 Task: Add Attachment from Trello to Card Card0000000018 in Board Board0000000005 in Workspace WS0000000002 in Trello. Add Cover Blue to Card Card0000000018 in Board Board0000000005 in Workspace WS0000000002 in Trello. Add "Copy Card To …" Button titled Button0000000018 to "bottom" of the list "To Do" to Card Card0000000018 in Board Board0000000005 in Workspace WS0000000002 in Trello. Add Description DS0000000018 to Card Card0000000018 in Board Board0000000005 in Workspace WS0000000002 in Trello. Add Comment CM0000000018 to Card Card0000000018 in Board Board0000000005 in Workspace WS0000000002 in Trello
Action: Mouse moved to (552, 82)
Screenshot: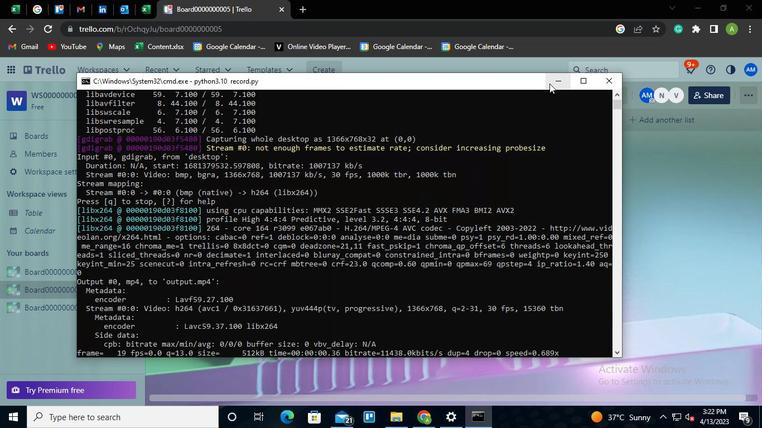 
Action: Mouse pressed left at (552, 82)
Screenshot: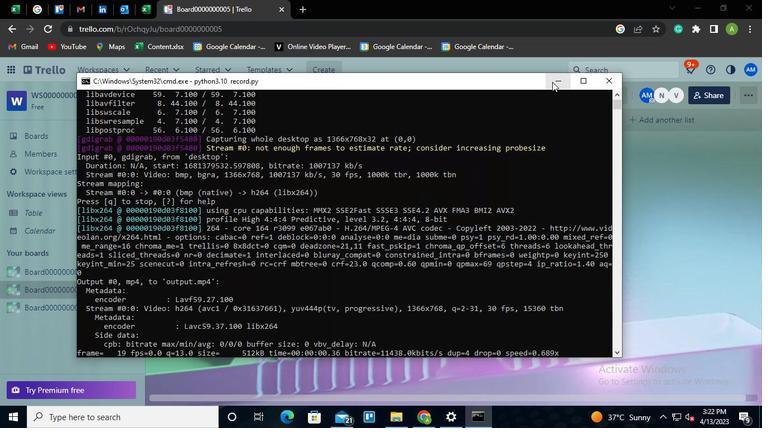 
Action: Mouse moved to (252, 215)
Screenshot: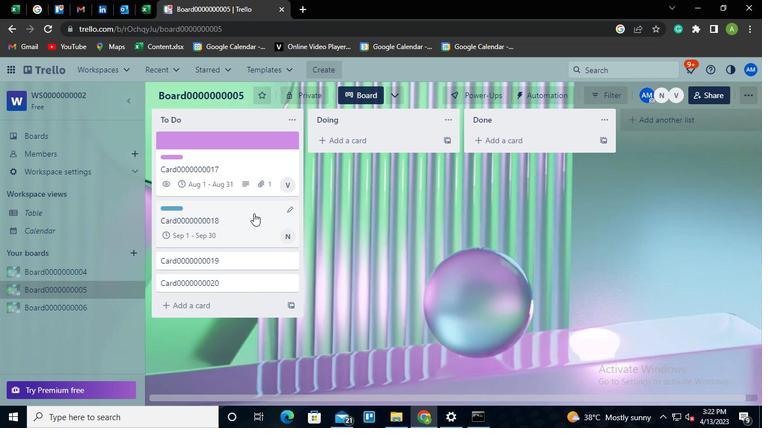 
Action: Mouse pressed left at (252, 215)
Screenshot: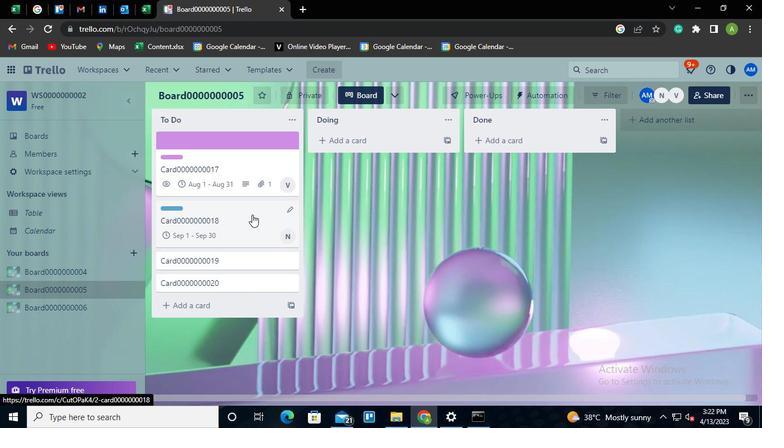 
Action: Mouse moved to (515, 289)
Screenshot: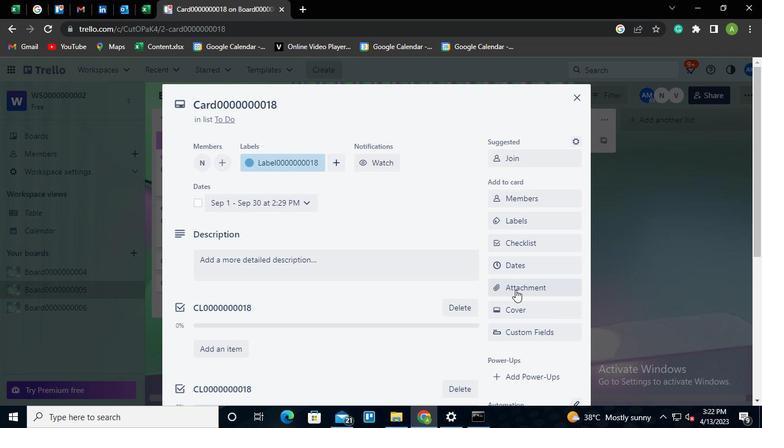 
Action: Mouse pressed left at (515, 289)
Screenshot: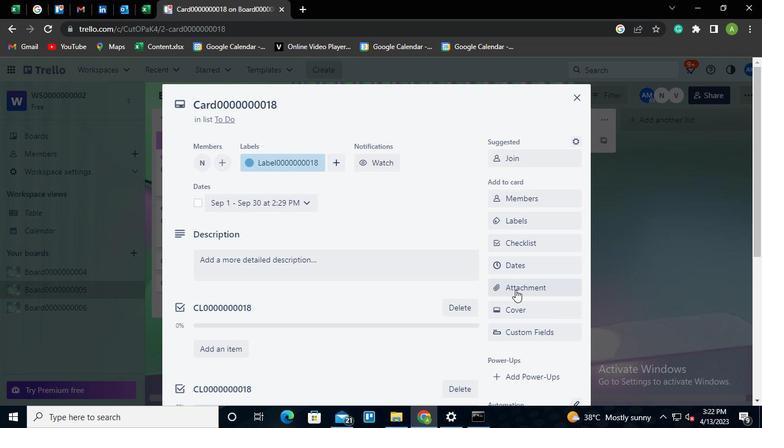 
Action: Mouse moved to (518, 139)
Screenshot: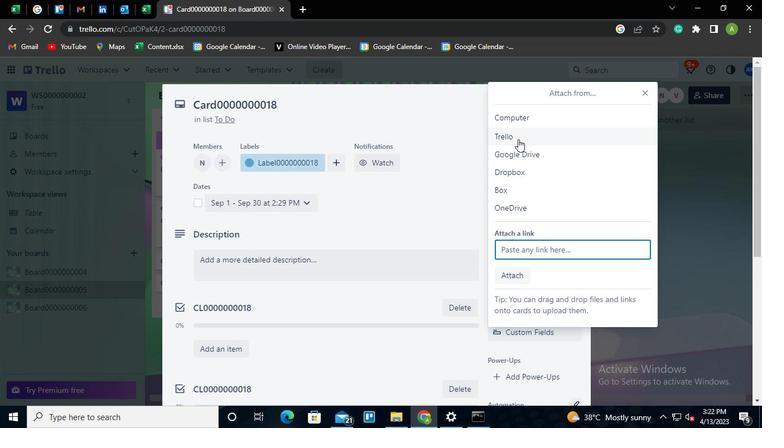 
Action: Mouse pressed left at (518, 139)
Screenshot: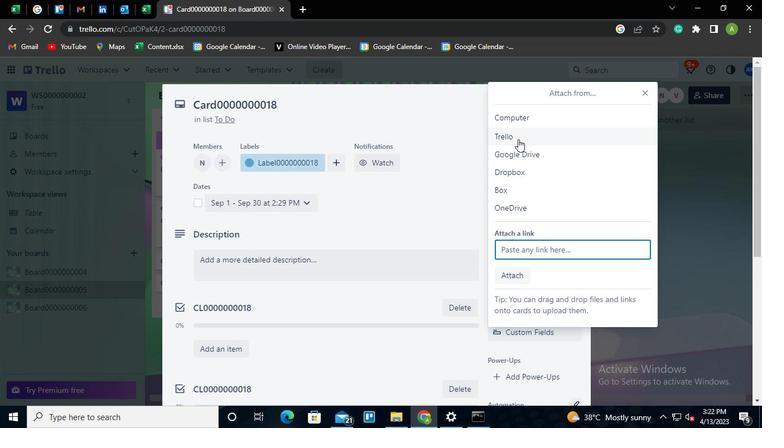
Action: Mouse moved to (532, 173)
Screenshot: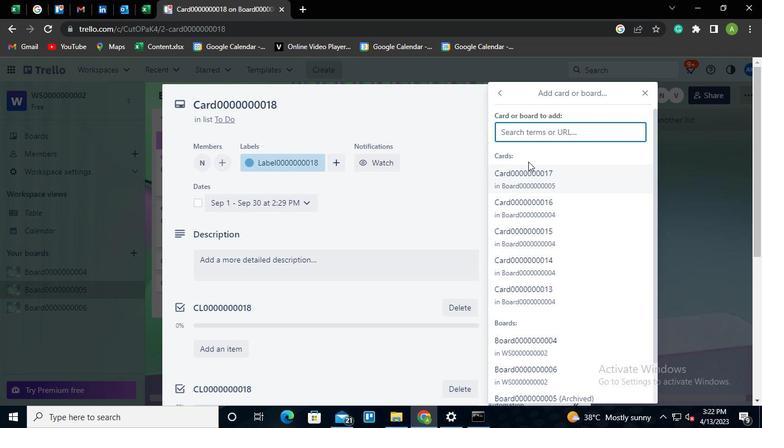 
Action: Mouse pressed left at (532, 173)
Screenshot: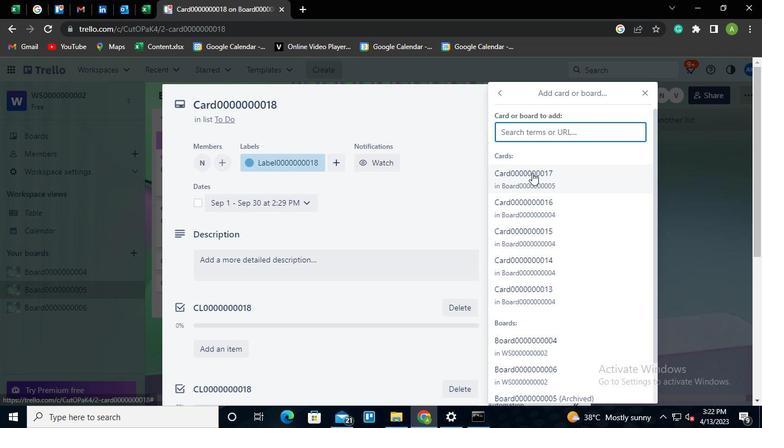 
Action: Mouse moved to (519, 306)
Screenshot: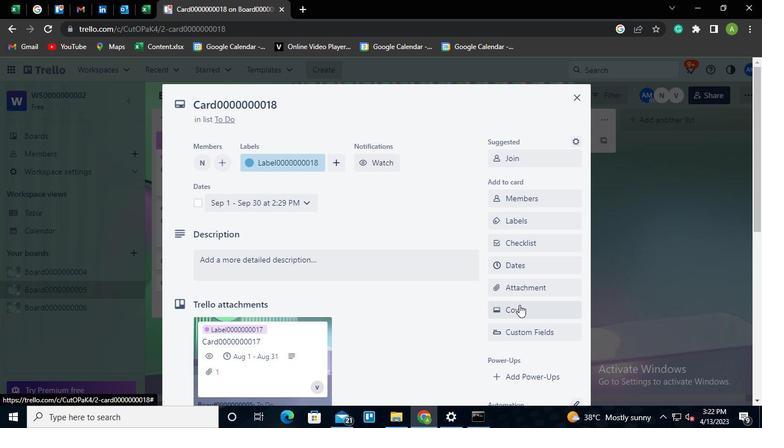 
Action: Mouse pressed left at (519, 306)
Screenshot: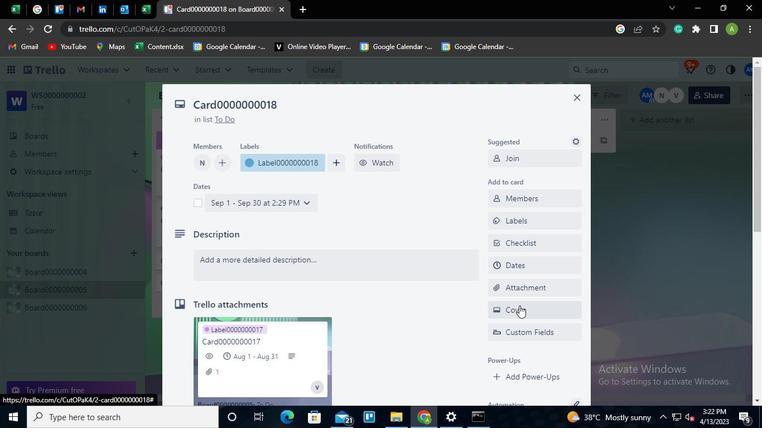
Action: Mouse moved to (514, 216)
Screenshot: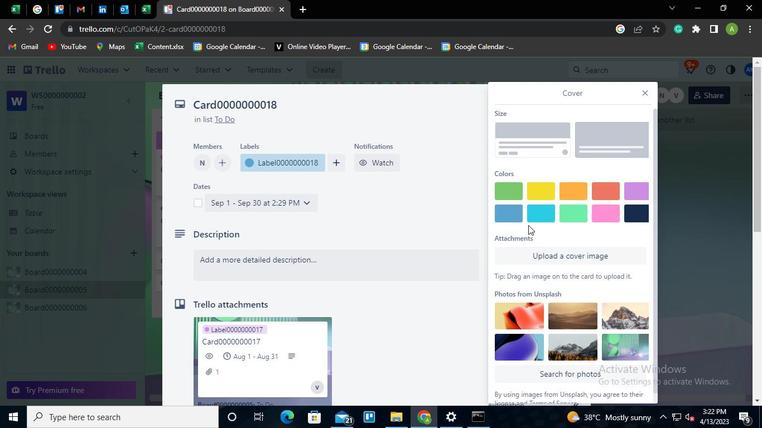 
Action: Mouse pressed left at (514, 216)
Screenshot: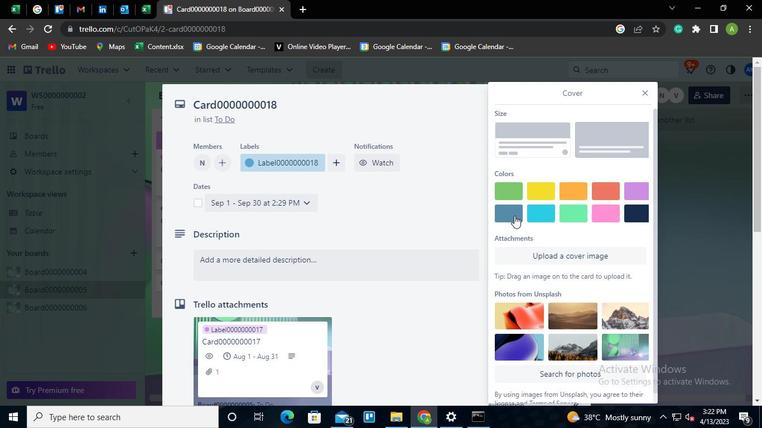 
Action: Mouse moved to (464, 178)
Screenshot: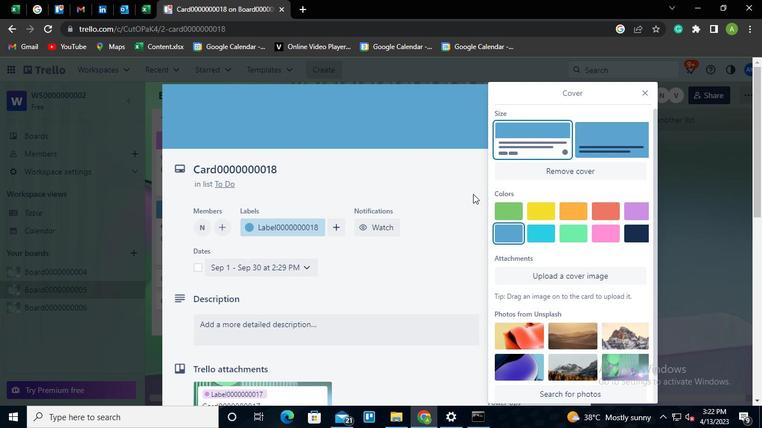 
Action: Mouse pressed left at (464, 178)
Screenshot: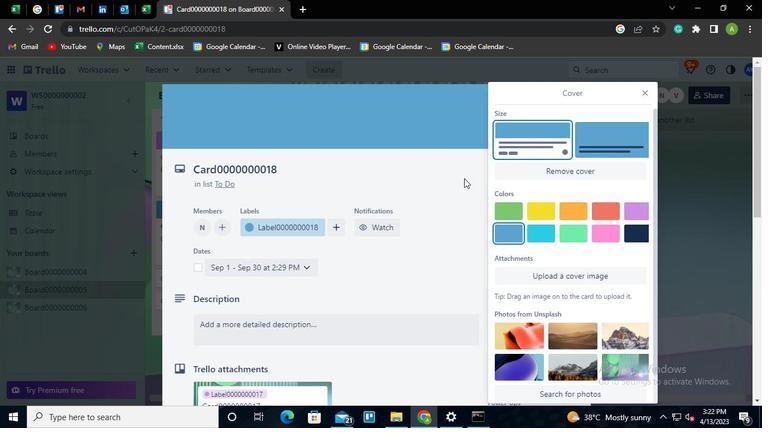 
Action: Mouse moved to (517, 322)
Screenshot: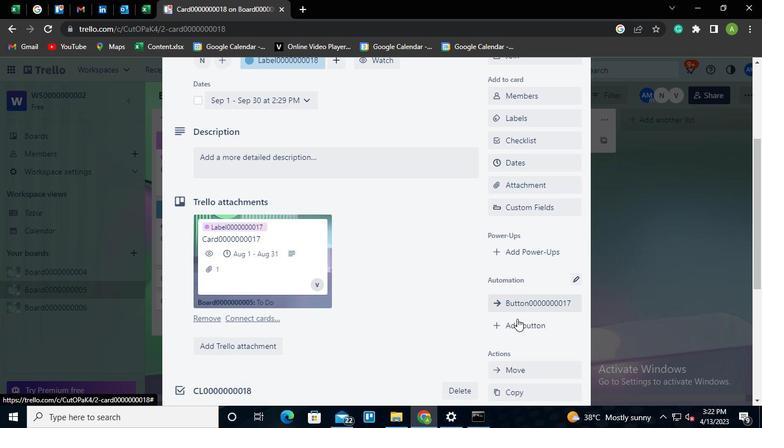 
Action: Mouse pressed left at (517, 322)
Screenshot: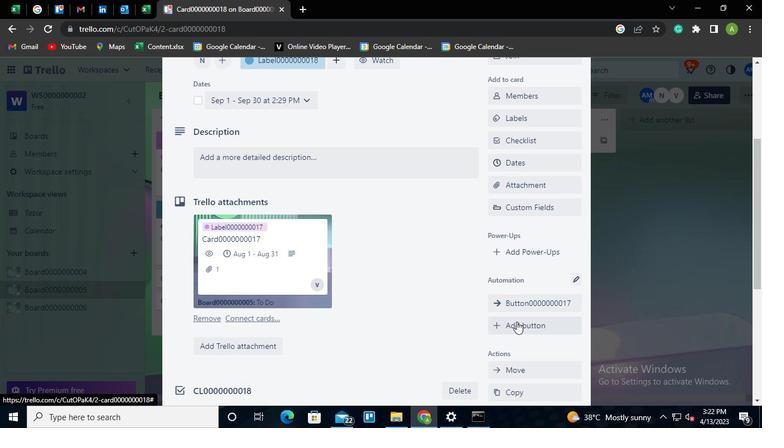 
Action: Mouse moved to (537, 168)
Screenshot: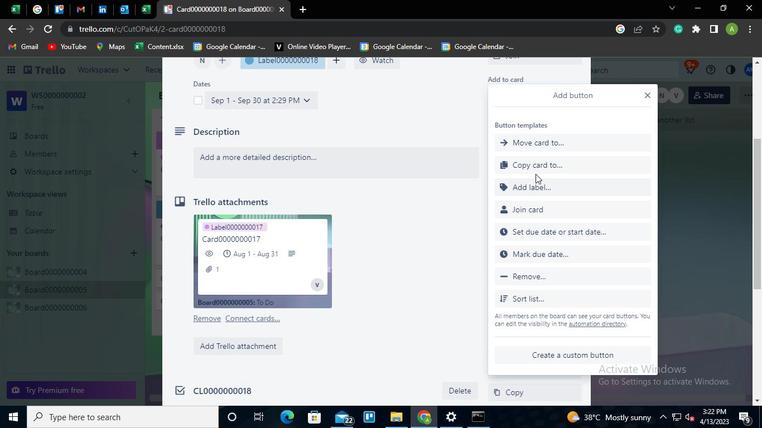 
Action: Mouse pressed left at (537, 168)
Screenshot: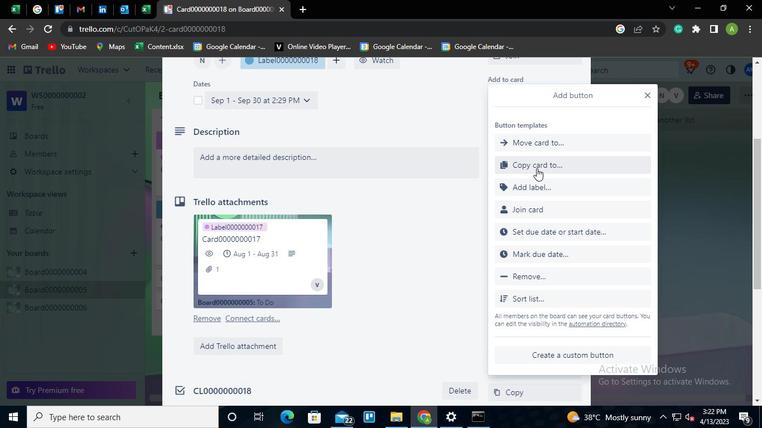 
Action: Mouse moved to (581, 201)
Screenshot: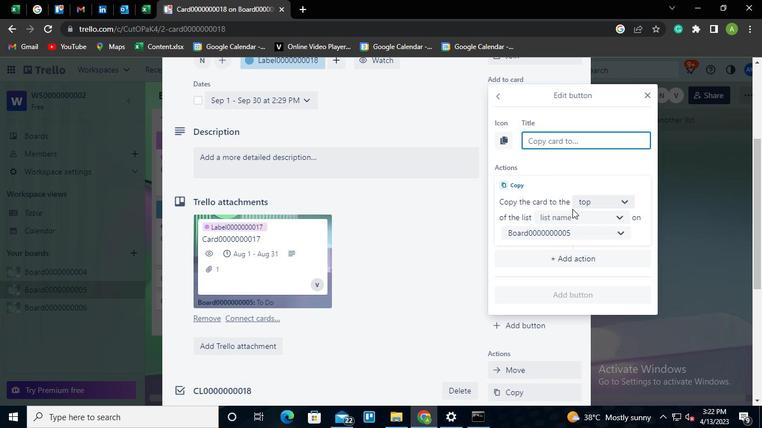 
Action: Mouse pressed left at (581, 201)
Screenshot: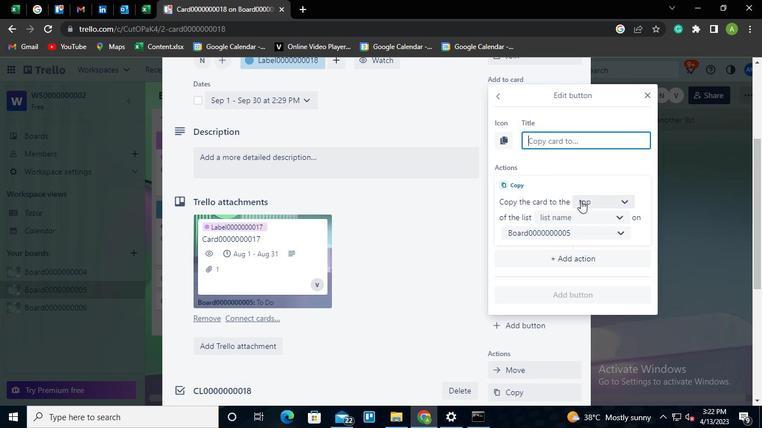 
Action: Mouse moved to (585, 240)
Screenshot: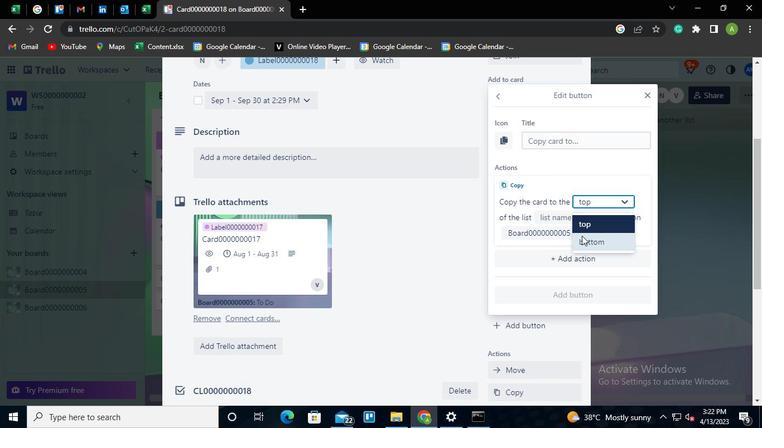 
Action: Mouse pressed left at (585, 240)
Screenshot: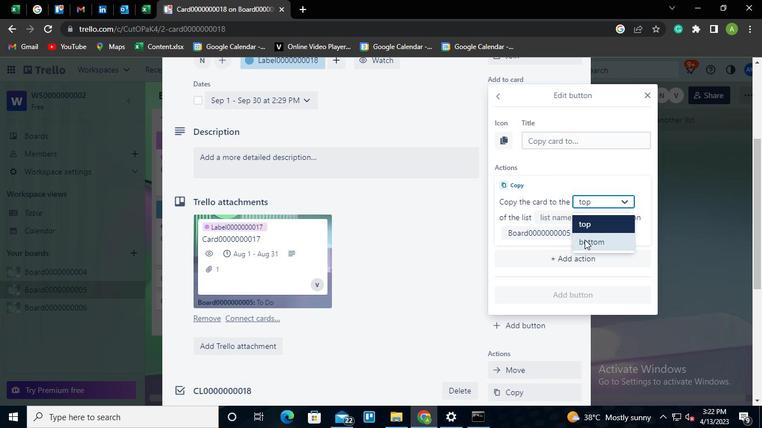 
Action: Mouse moved to (581, 221)
Screenshot: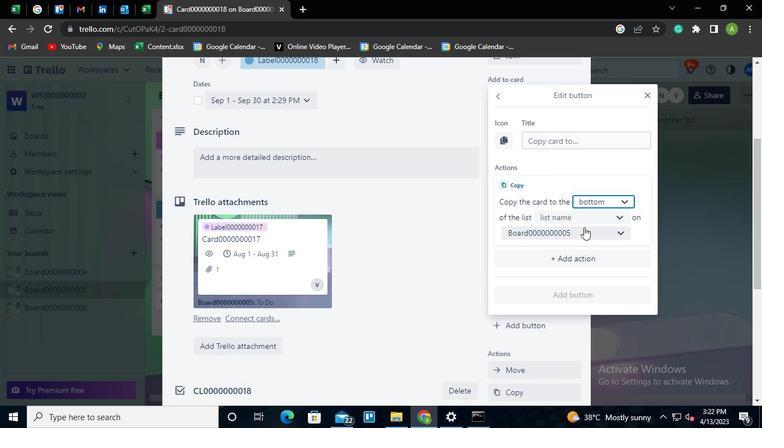 
Action: Mouse pressed left at (581, 221)
Screenshot: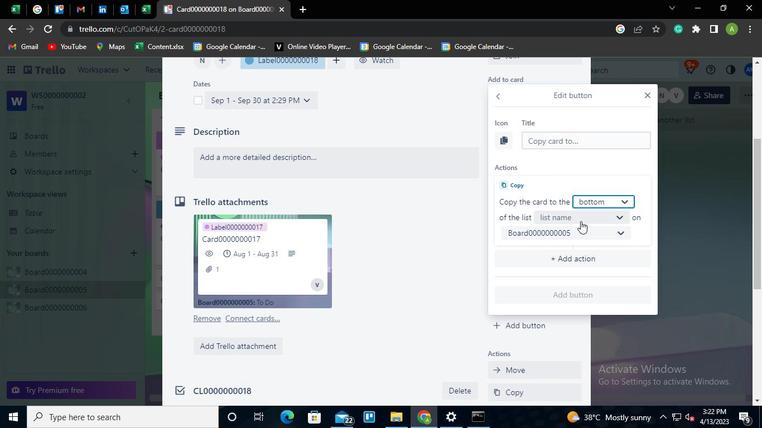
Action: Mouse moved to (576, 236)
Screenshot: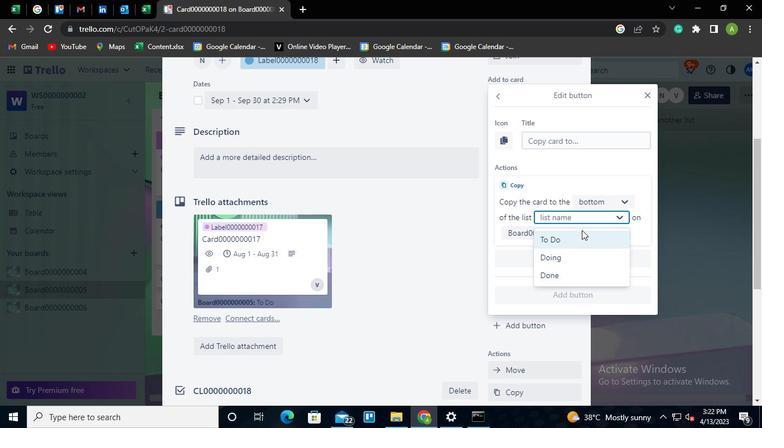 
Action: Mouse pressed left at (576, 236)
Screenshot: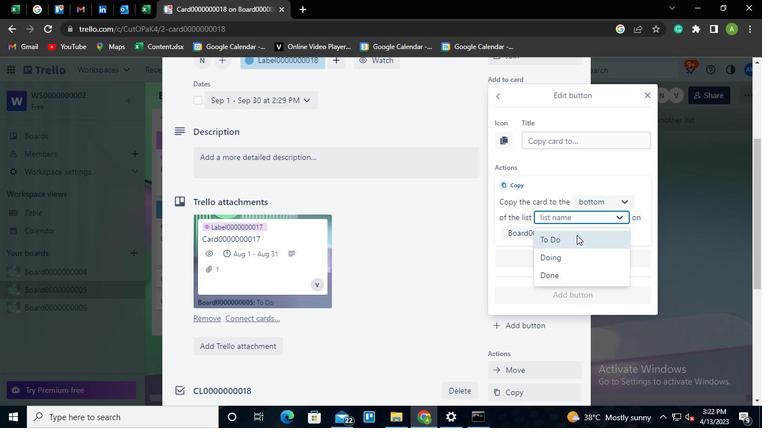 
Action: Mouse moved to (556, 144)
Screenshot: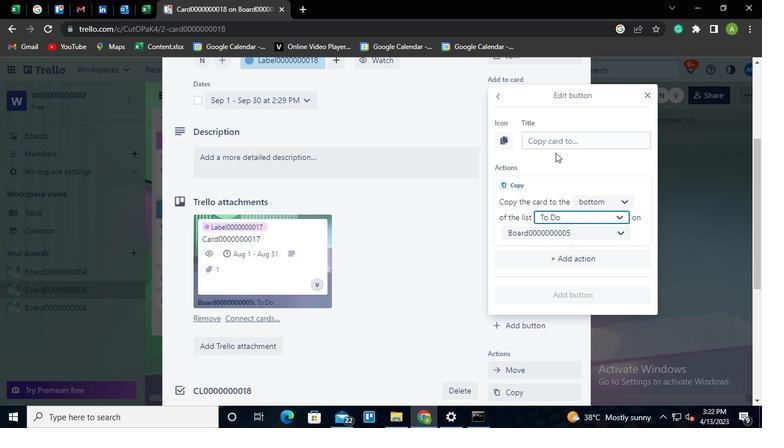 
Action: Mouse pressed left at (556, 144)
Screenshot: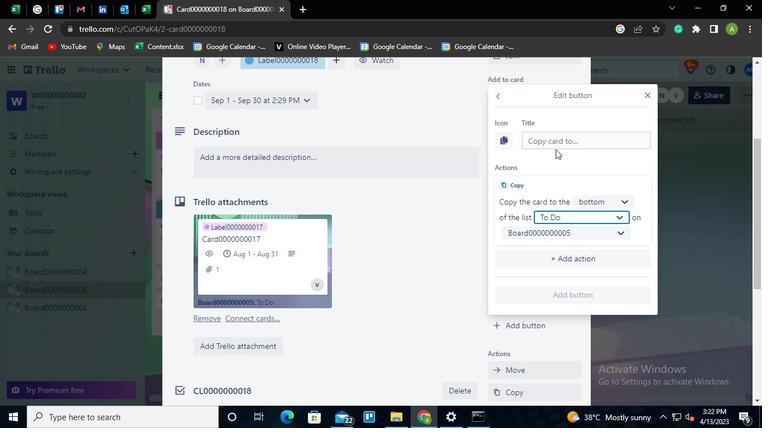 
Action: Mouse moved to (556, 144)
Screenshot: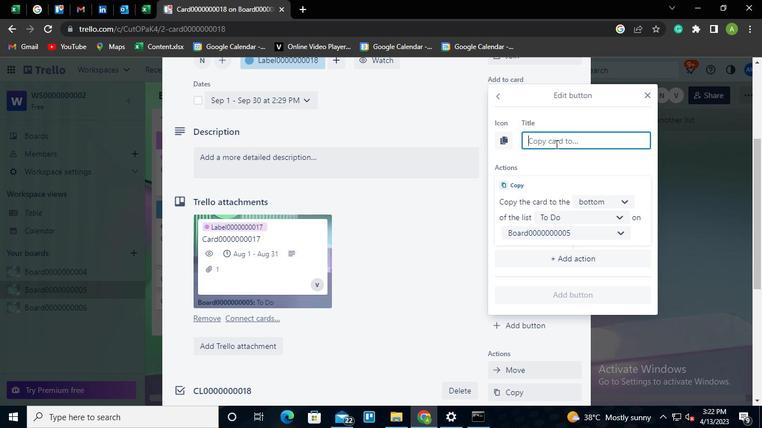 
Action: Keyboard Key.shift
Screenshot: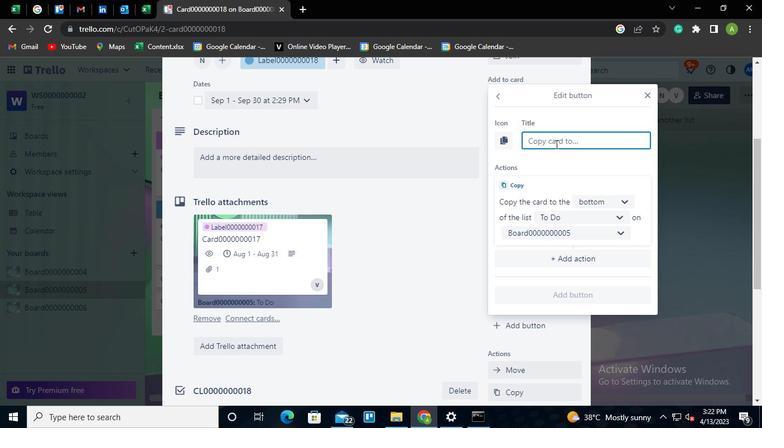 
Action: Keyboard B
Screenshot: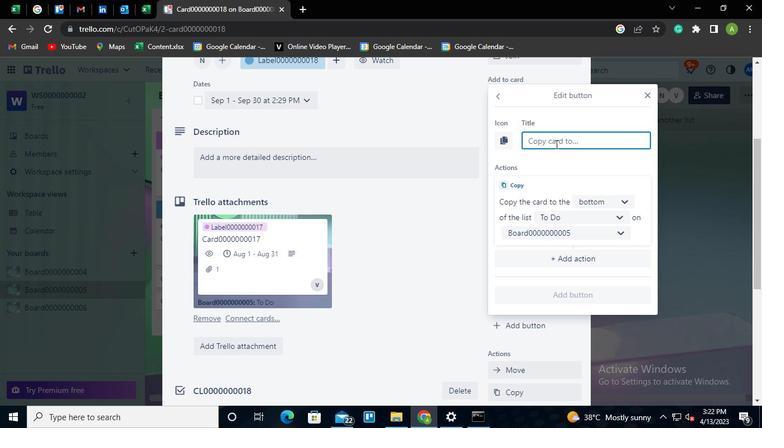 
Action: Keyboard u
Screenshot: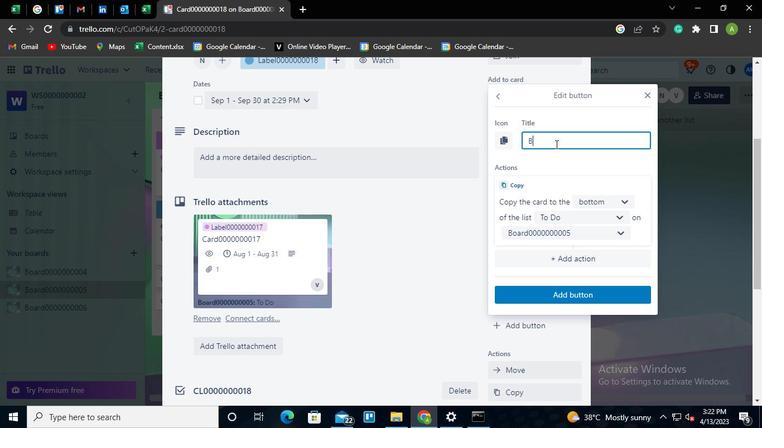 
Action: Keyboard t
Screenshot: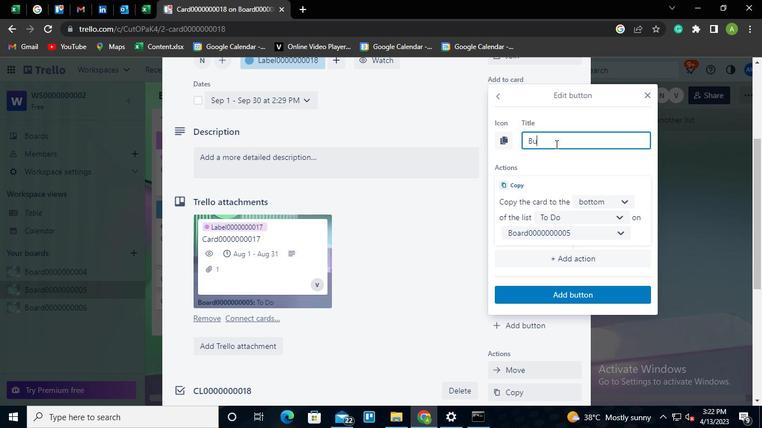 
Action: Keyboard t
Screenshot: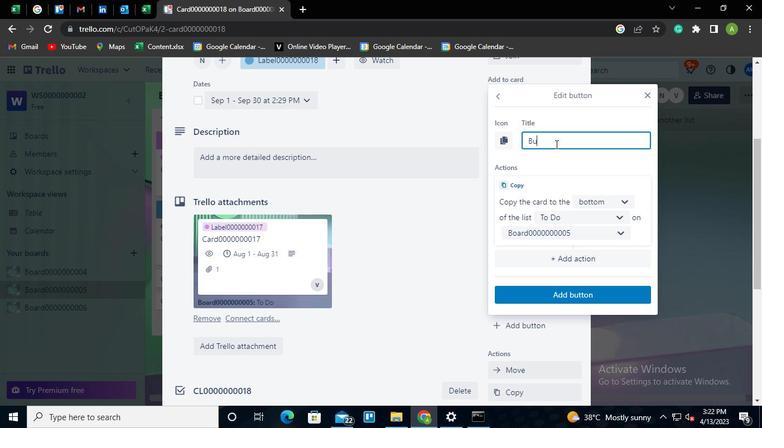 
Action: Keyboard t
Screenshot: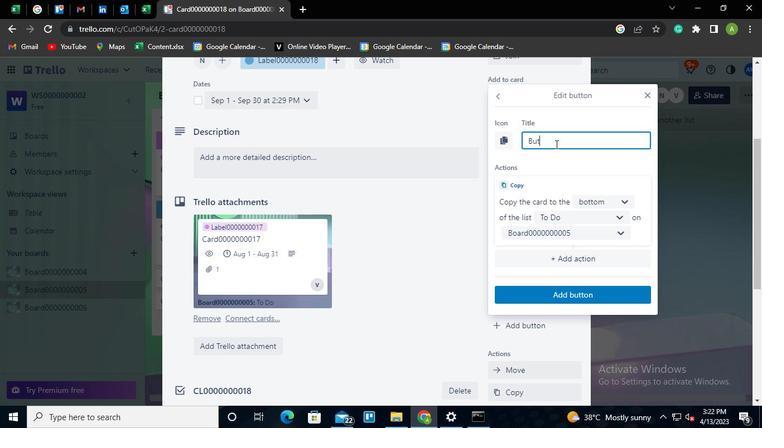 
Action: Keyboard o
Screenshot: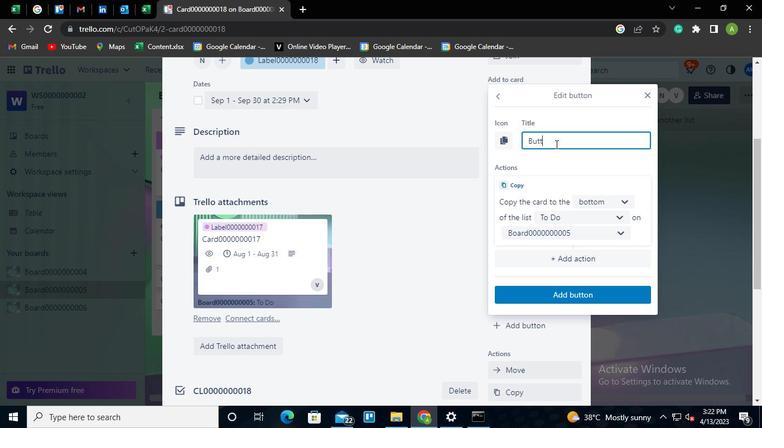 
Action: Keyboard Key.backspace
Screenshot: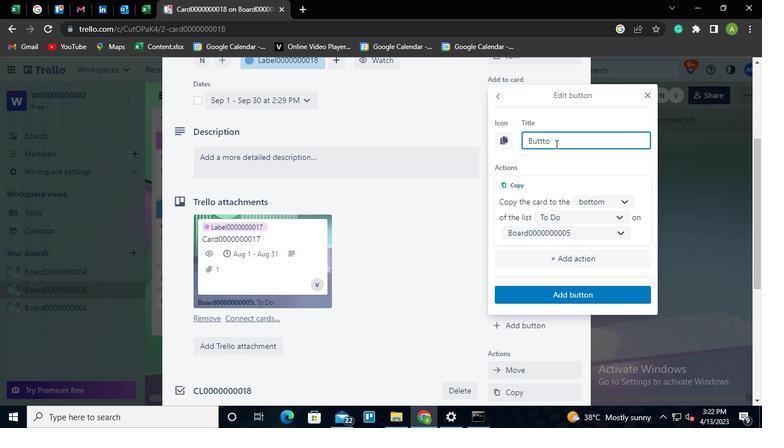 
Action: Keyboard Key.backspace
Screenshot: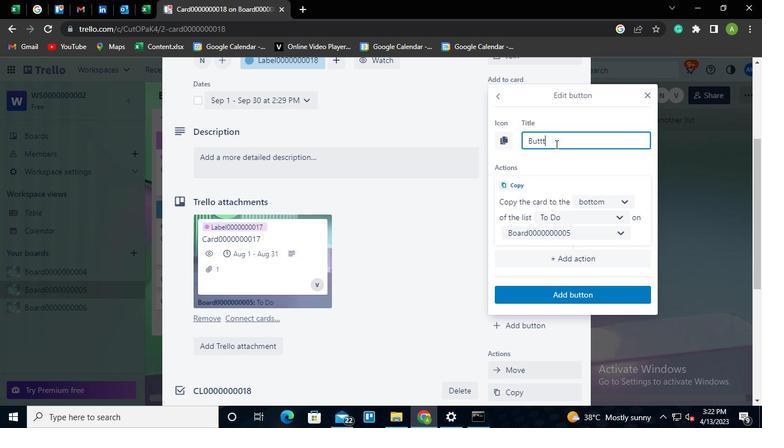 
Action: Keyboard o
Screenshot: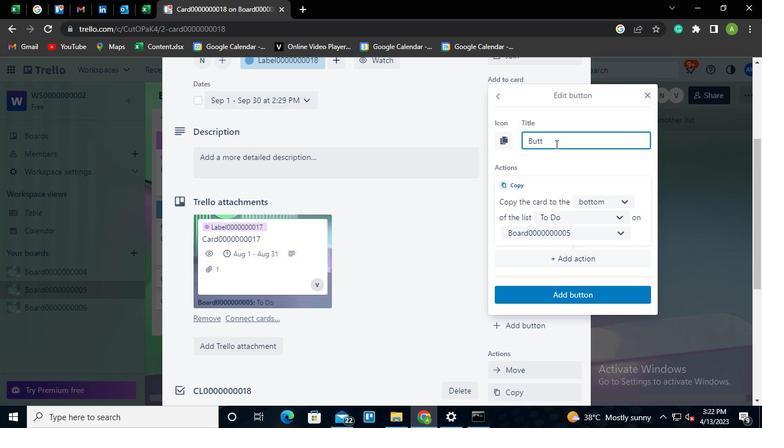 
Action: Keyboard n
Screenshot: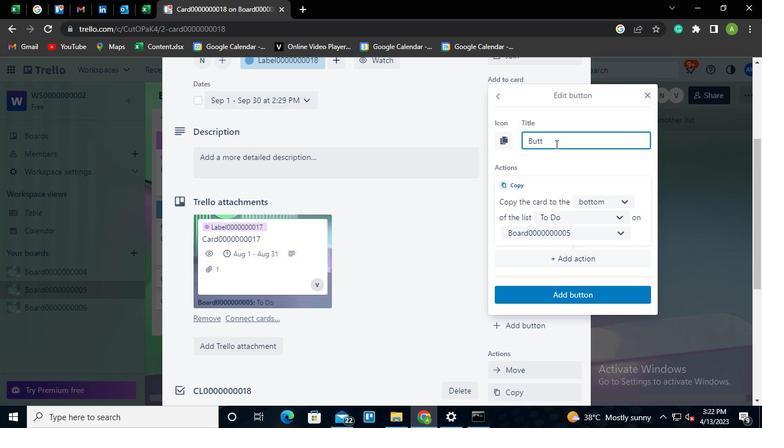 
Action: Keyboard <96>
Screenshot: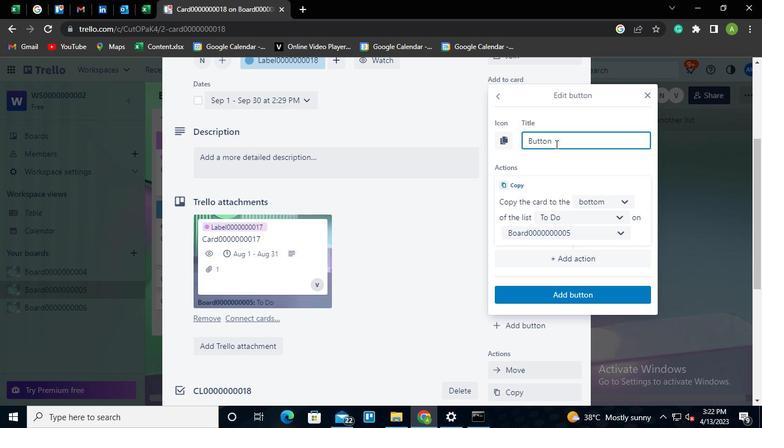 
Action: Keyboard <96>
Screenshot: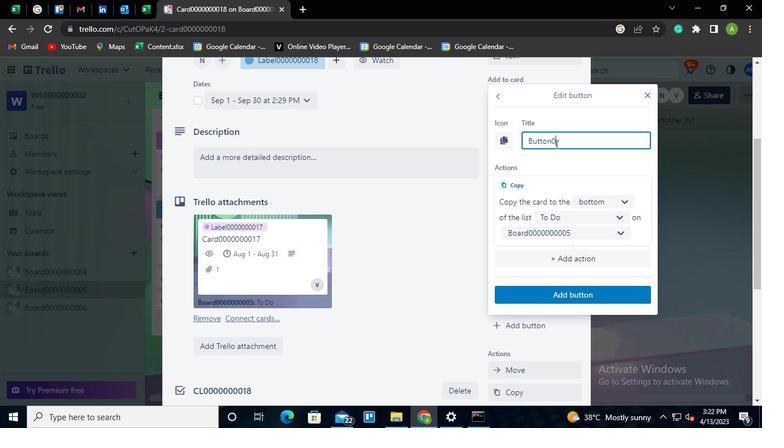 
Action: Keyboard <96>
Screenshot: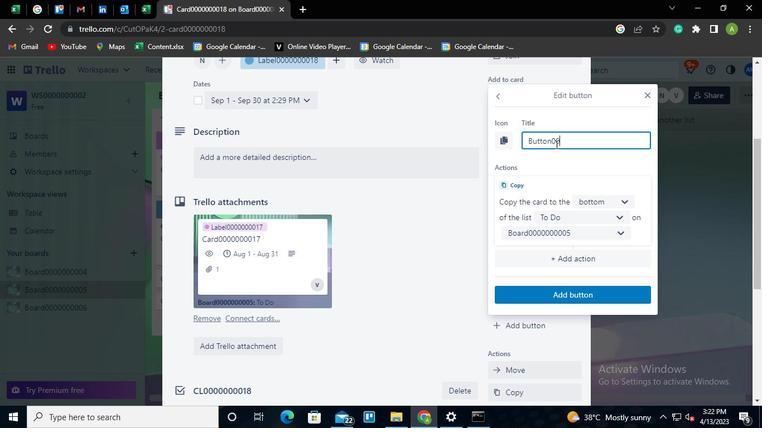 
Action: Keyboard <96>
Screenshot: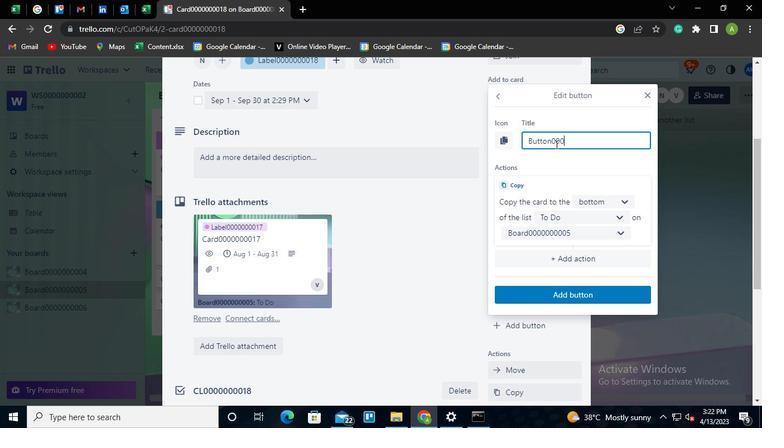 
Action: Keyboard <96>
Screenshot: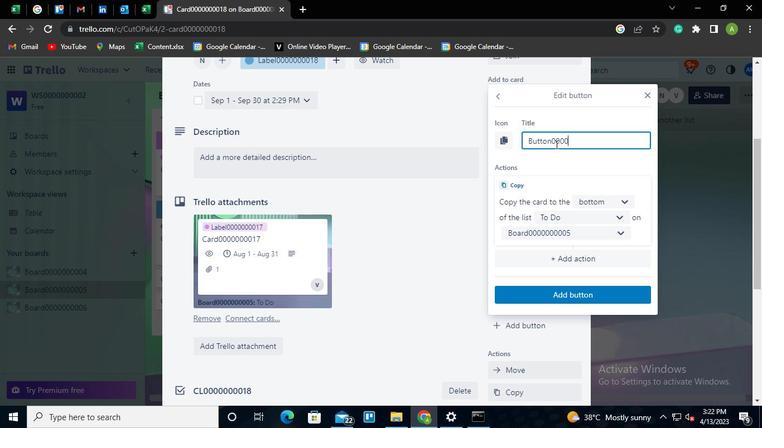 
Action: Keyboard <96>
Screenshot: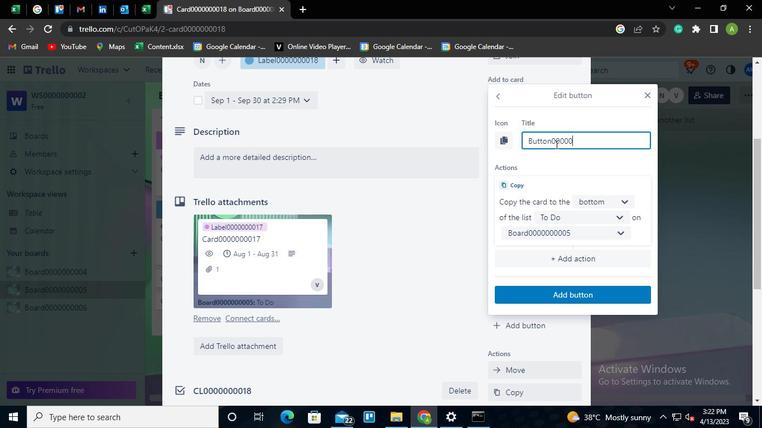 
Action: Keyboard <96>
Screenshot: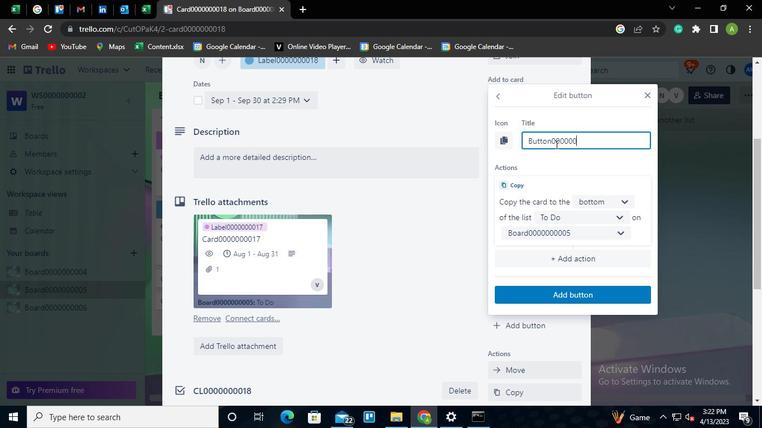
Action: Keyboard <96>
Screenshot: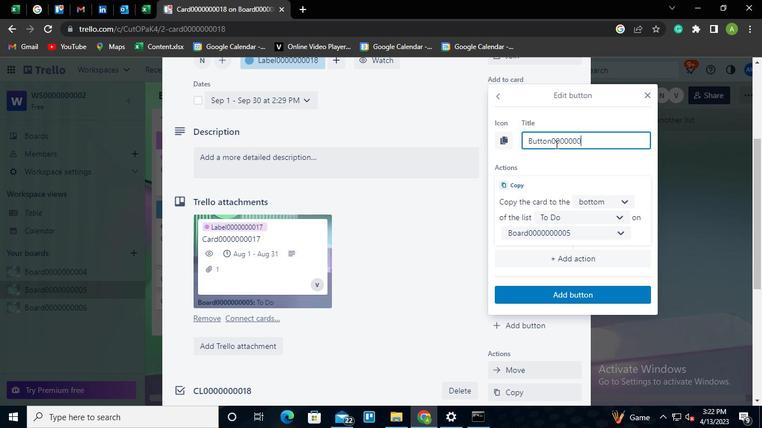 
Action: Keyboard <97>
Screenshot: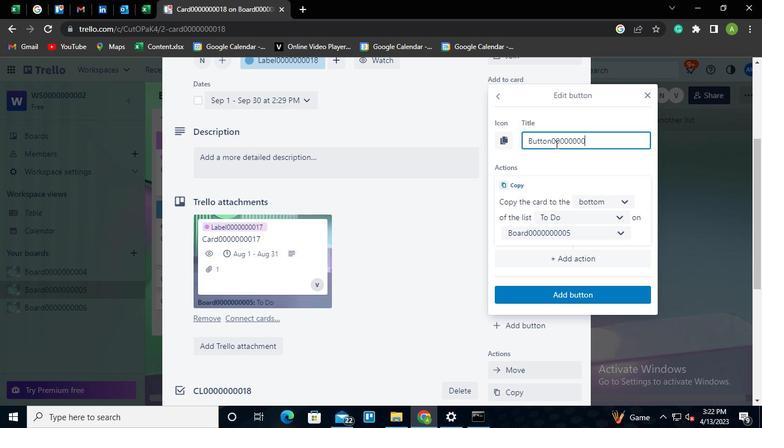 
Action: Keyboard <104>
Screenshot: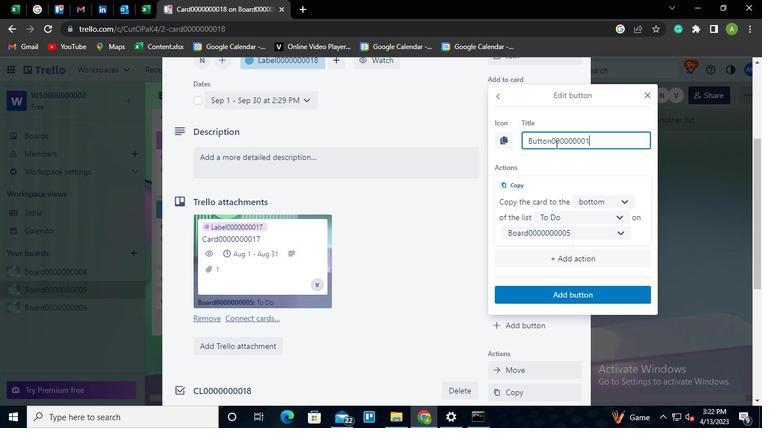 
Action: Mouse moved to (589, 289)
Screenshot: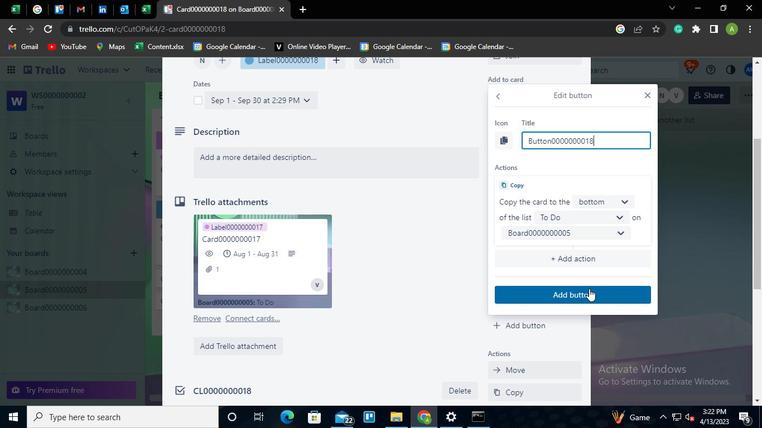 
Action: Mouse pressed left at (589, 289)
Screenshot: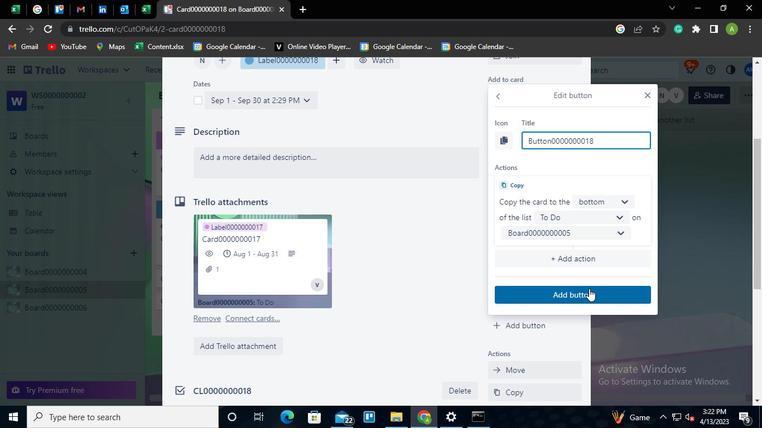 
Action: Mouse moved to (237, 211)
Screenshot: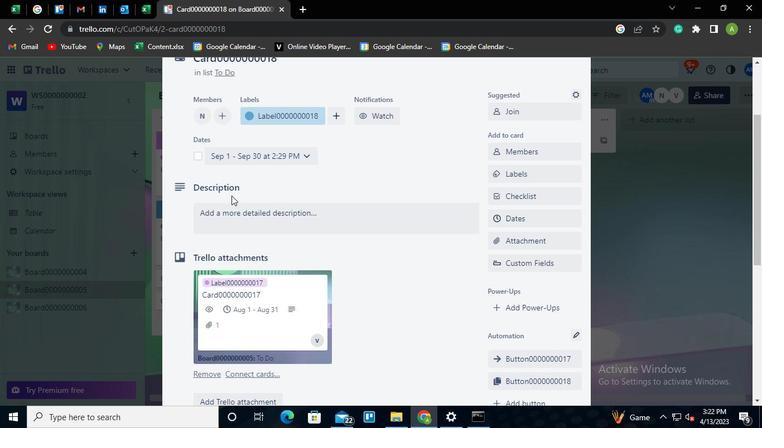 
Action: Mouse pressed left at (237, 211)
Screenshot: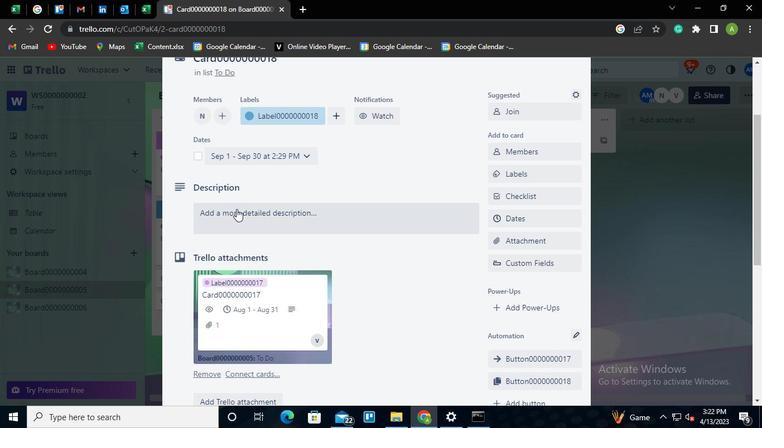 
Action: Keyboard Key.shift
Screenshot: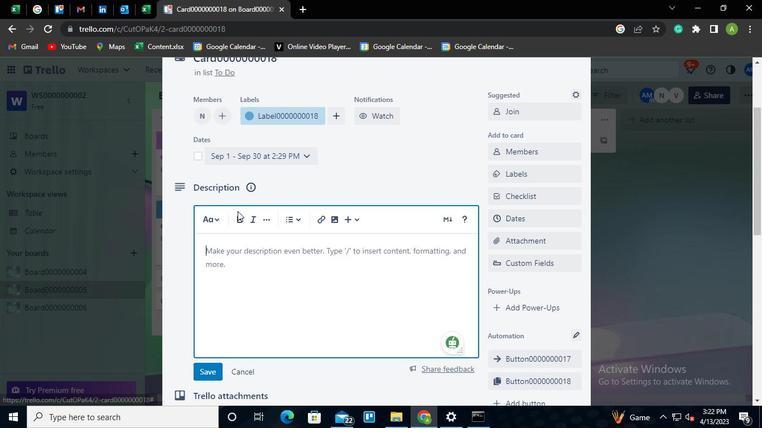 
Action: Mouse moved to (237, 212)
Screenshot: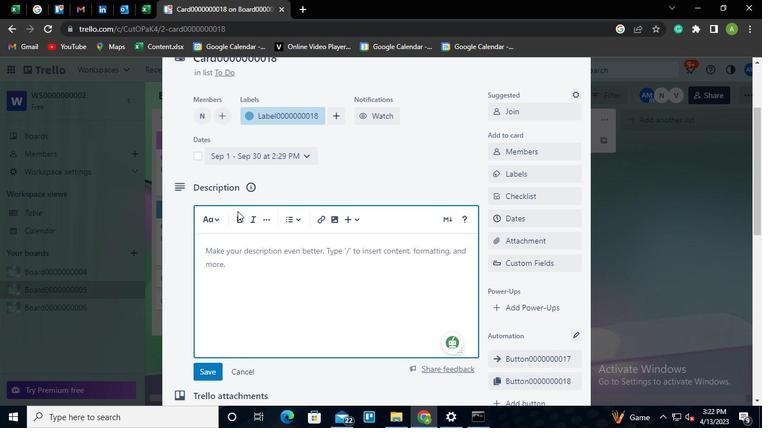 
Action: Keyboard D
Screenshot: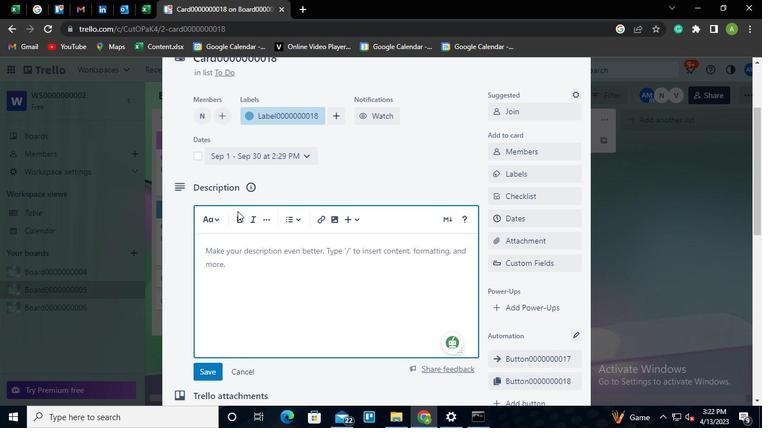 
Action: Keyboard S
Screenshot: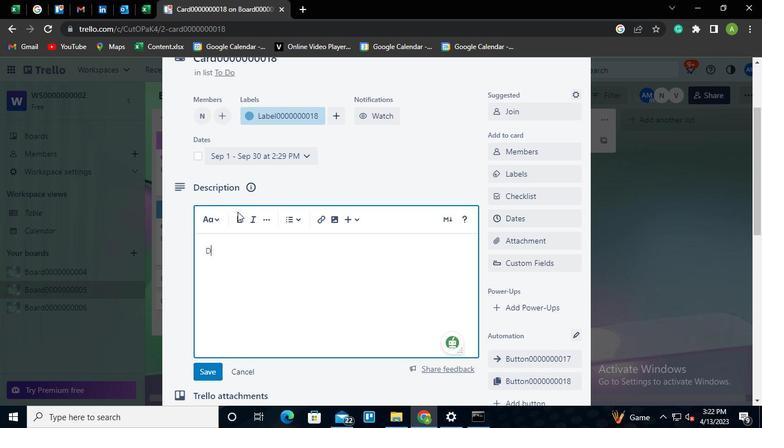 
Action: Keyboard <96>
Screenshot: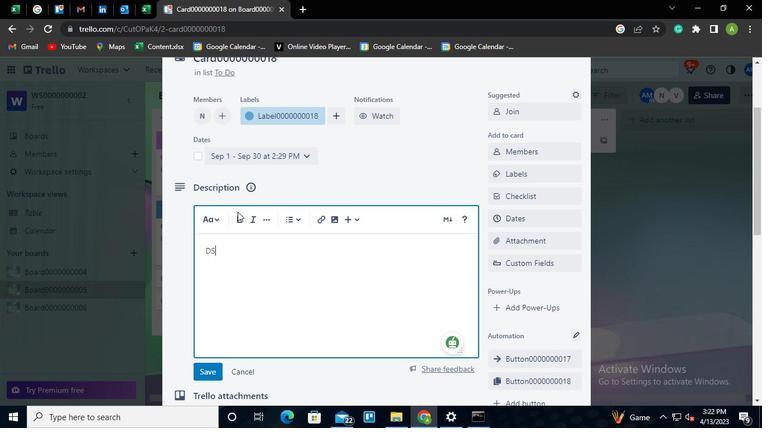 
Action: Keyboard <96>
Screenshot: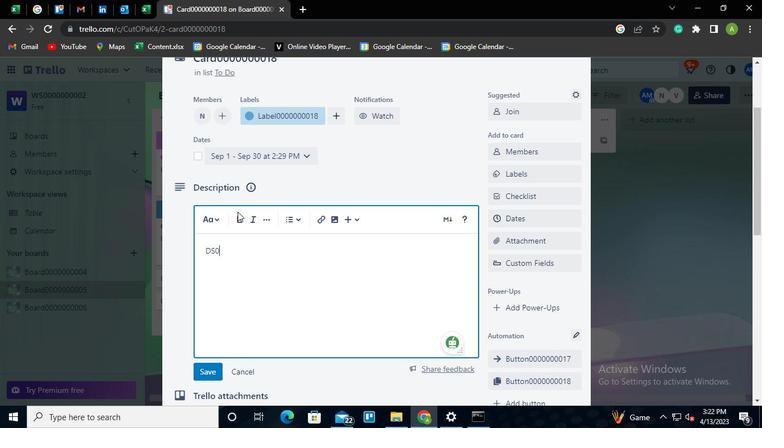 
Action: Keyboard <96>
Screenshot: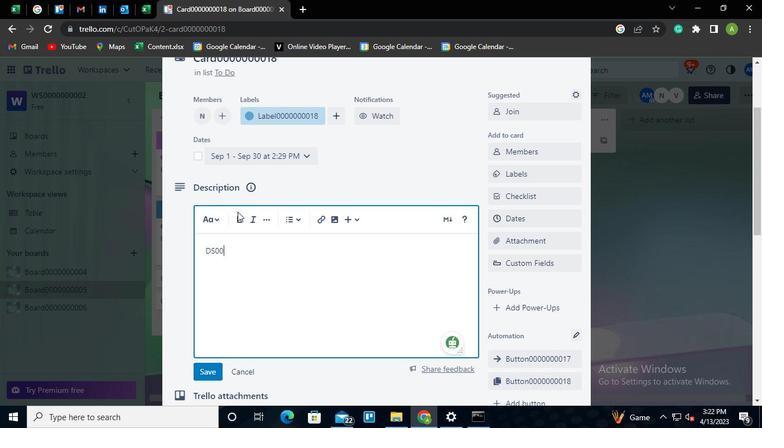 
Action: Keyboard <96>
Screenshot: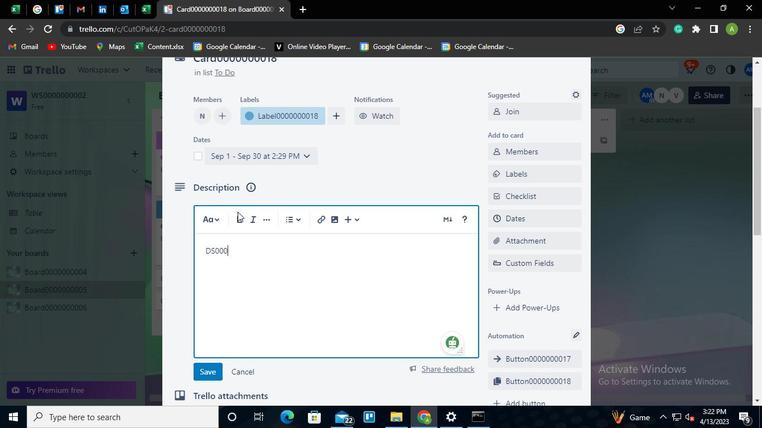
Action: Keyboard <96>
Screenshot: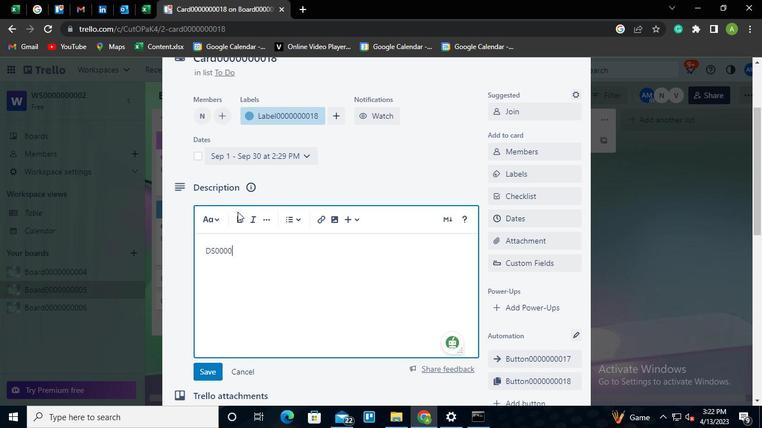 
Action: Keyboard <96>
Screenshot: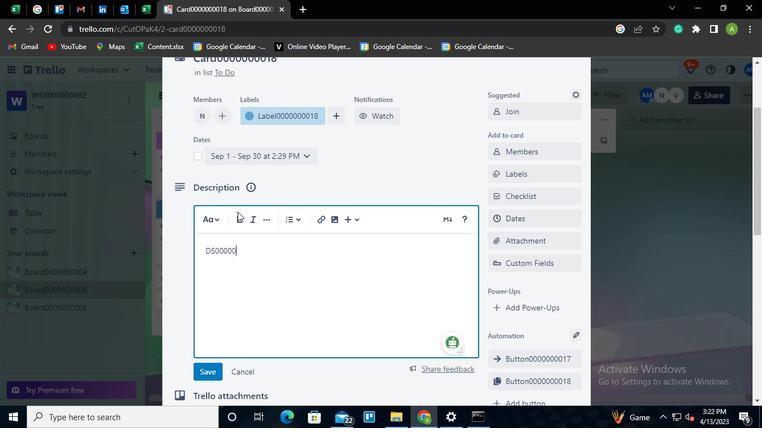 
Action: Keyboard <96>
Screenshot: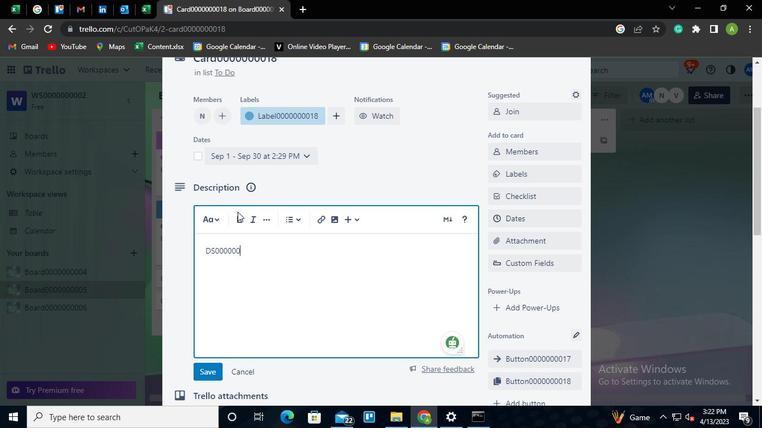 
Action: Keyboard <96>
Screenshot: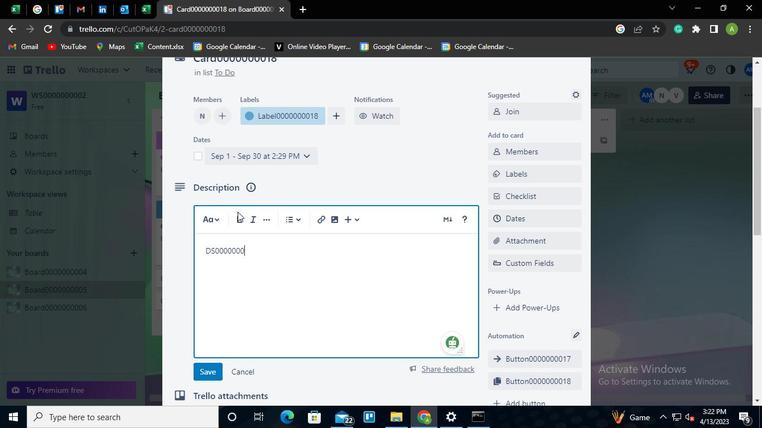 
Action: Keyboard <97>
Screenshot: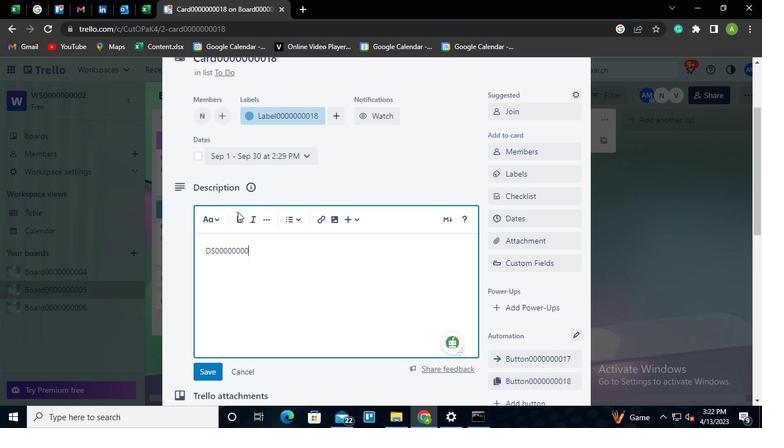 
Action: Keyboard <104>
Screenshot: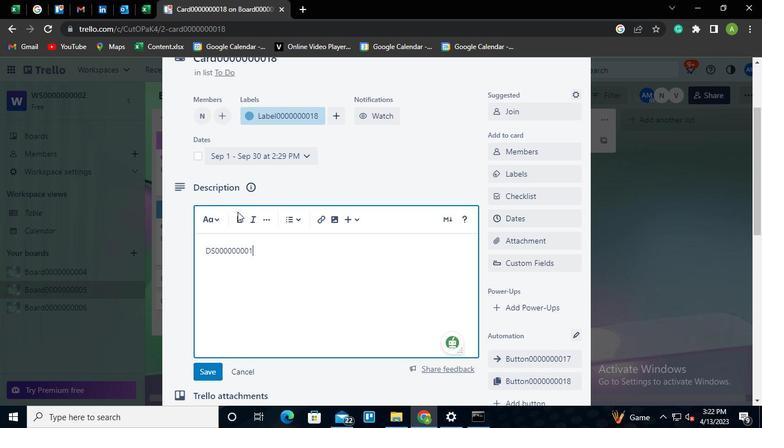 
Action: Mouse moved to (207, 368)
Screenshot: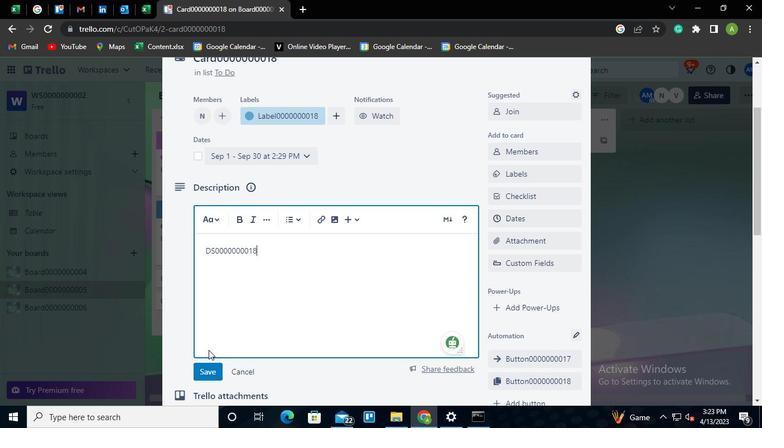 
Action: Mouse pressed left at (207, 368)
Screenshot: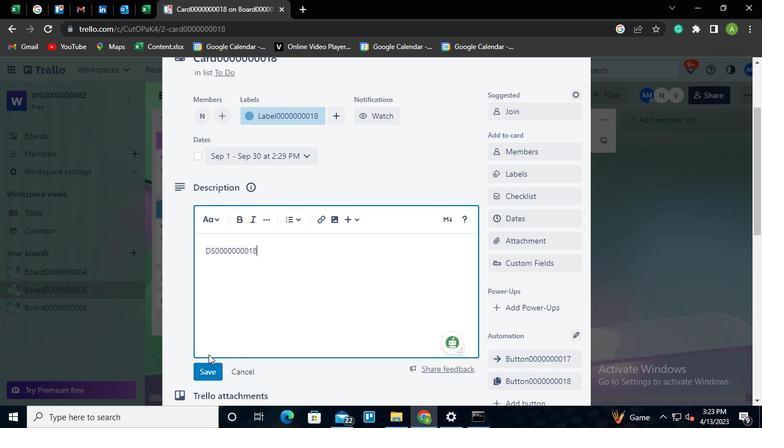 
Action: Mouse moved to (227, 336)
Screenshot: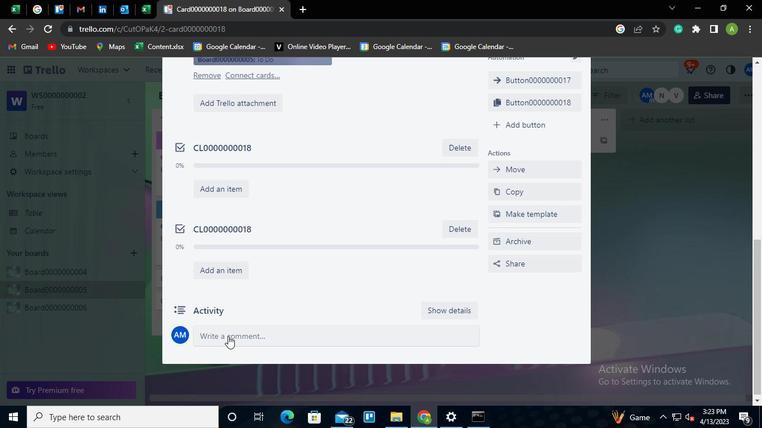 
Action: Mouse pressed left at (227, 336)
Screenshot: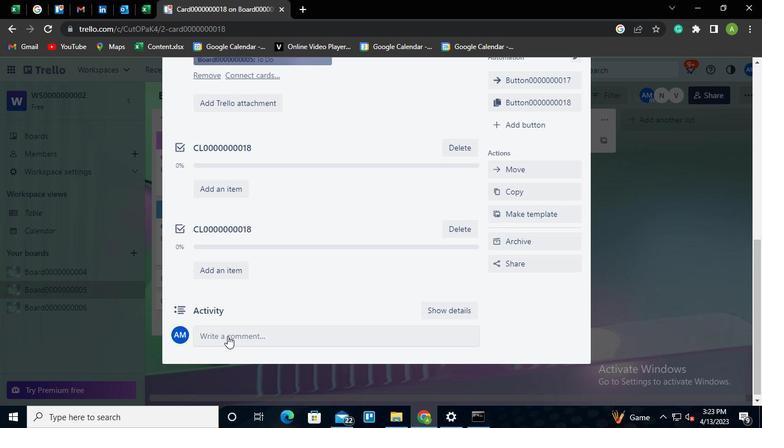 
Action: Keyboard Key.shift
Screenshot: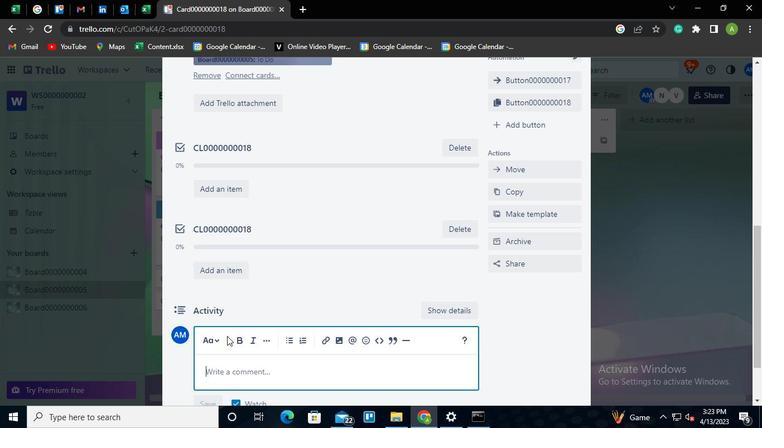 
Action: Keyboard C
Screenshot: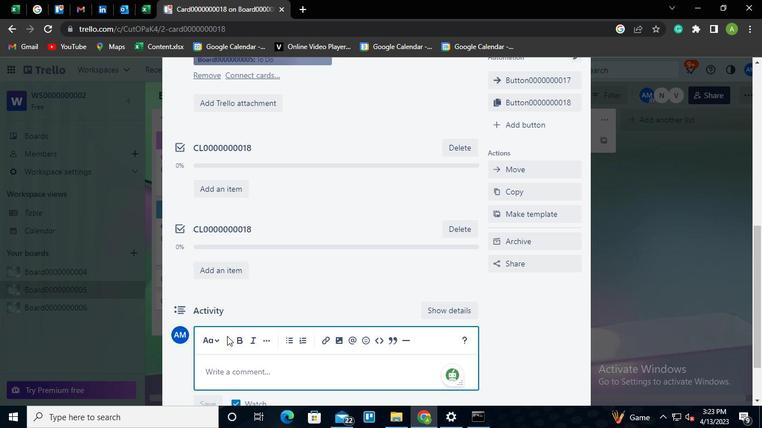 
Action: Keyboard M
Screenshot: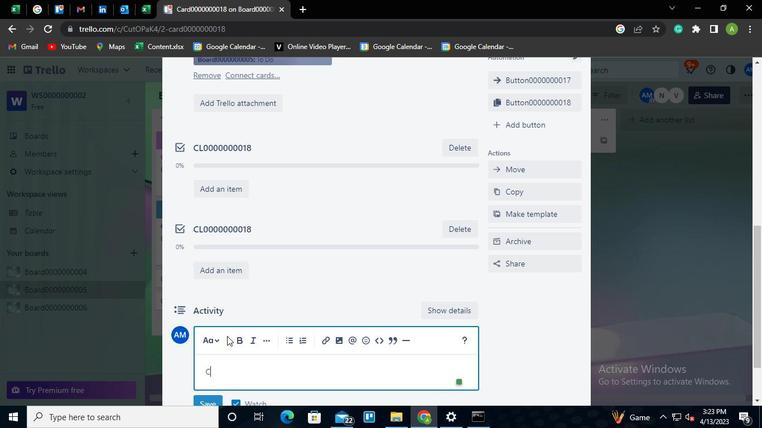 
Action: Keyboard <96>
Screenshot: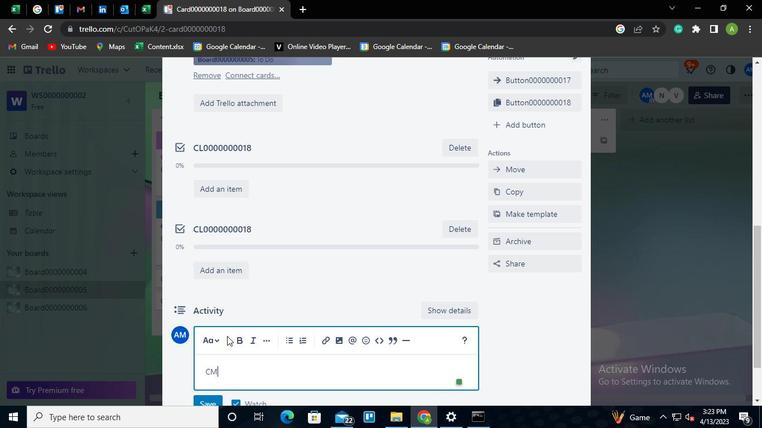 
Action: Keyboard <96>
Screenshot: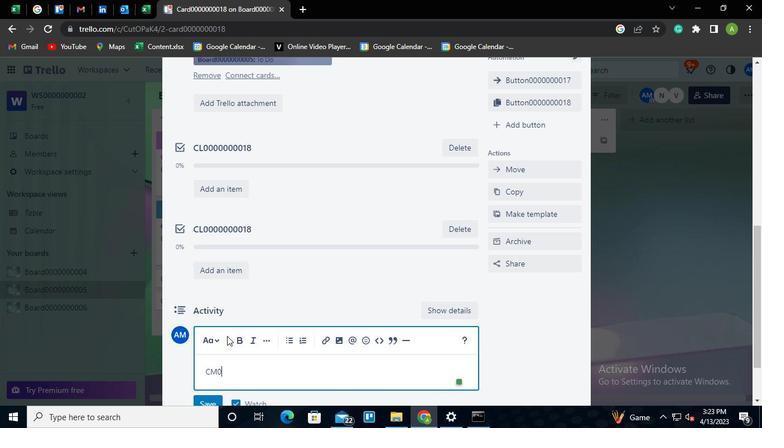 
Action: Keyboard <96>
Screenshot: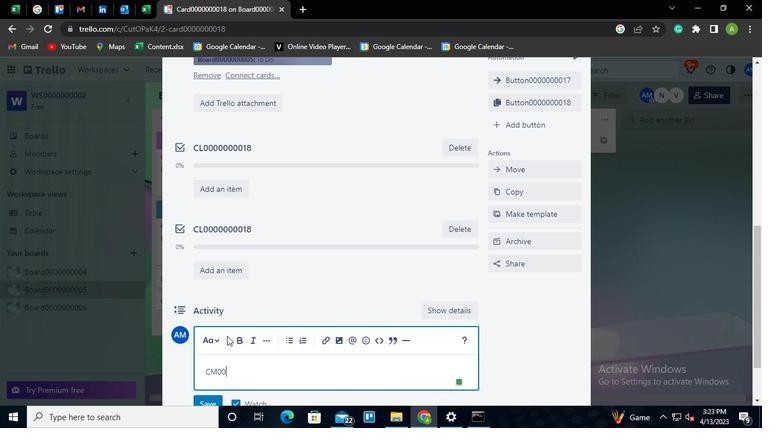 
Action: Keyboard <96>
Screenshot: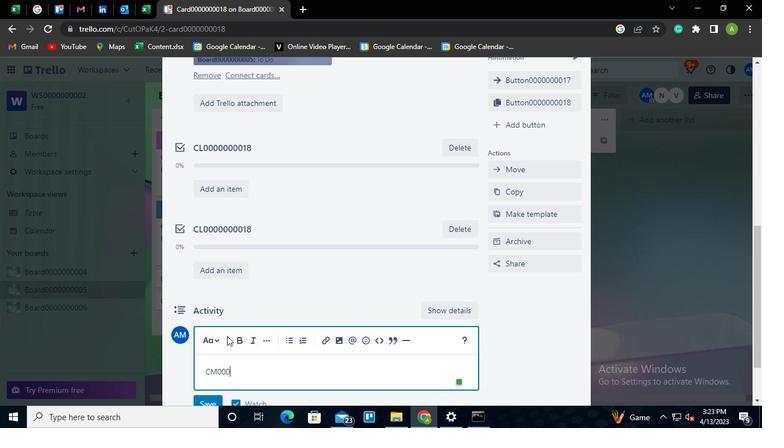 
Action: Keyboard <96>
Screenshot: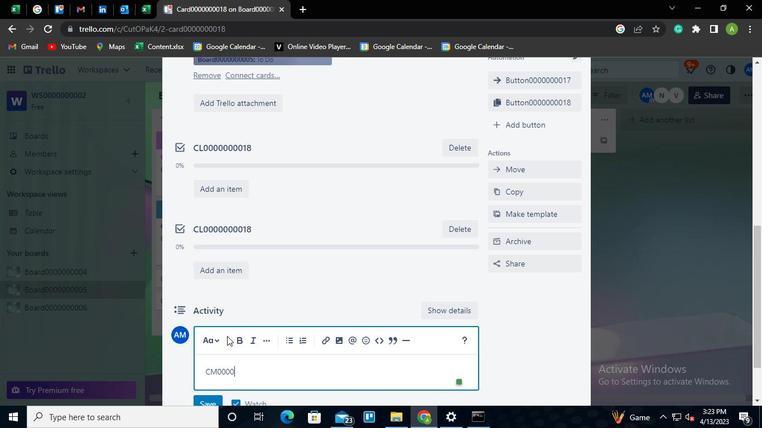 
Action: Keyboard <96>
Screenshot: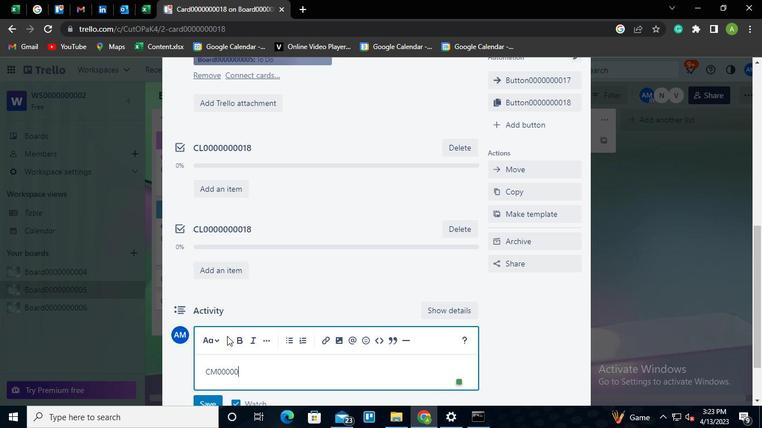 
Action: Keyboard <96>
Screenshot: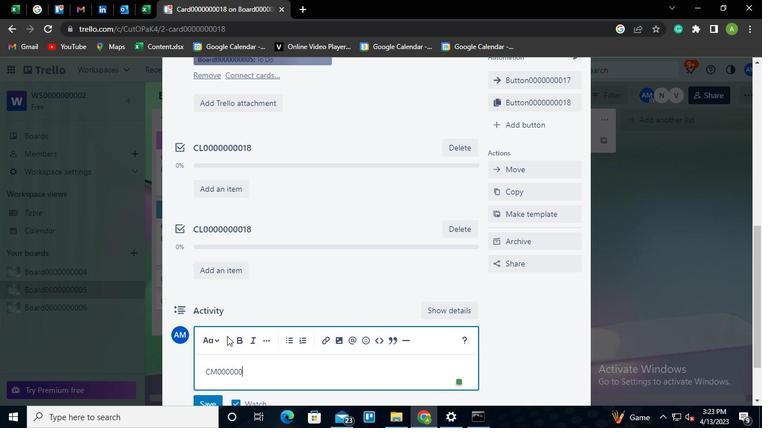 
Action: Keyboard <96>
Screenshot: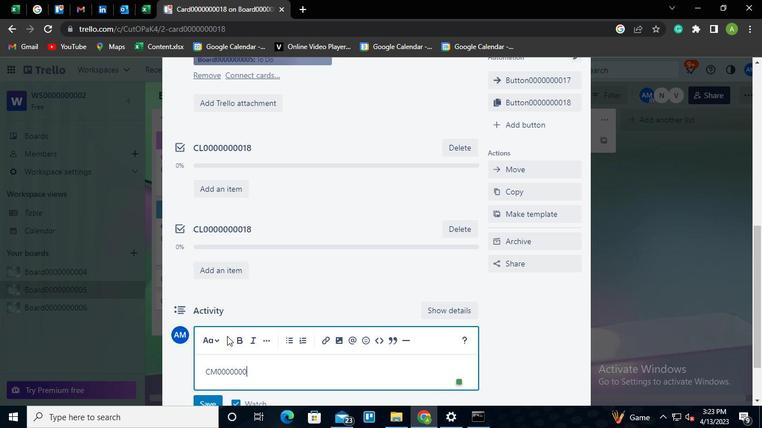
Action: Keyboard <97>
Screenshot: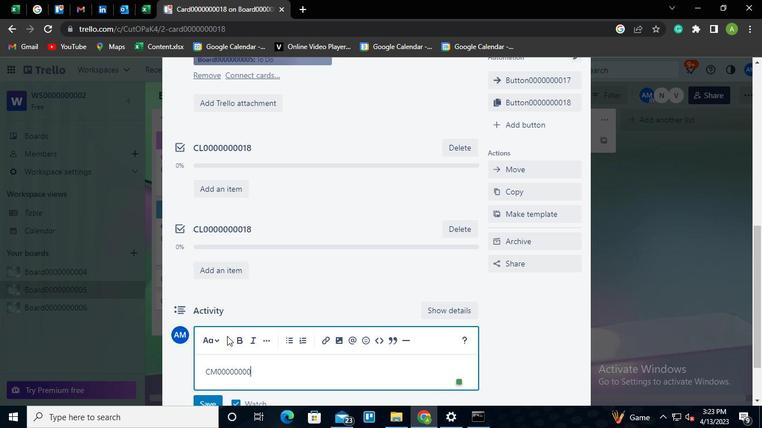 
Action: Keyboard <104>
Screenshot: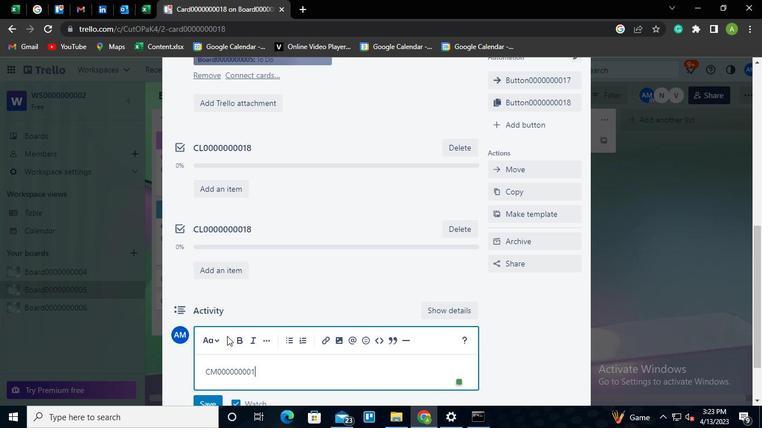 
Action: Mouse moved to (211, 335)
Screenshot: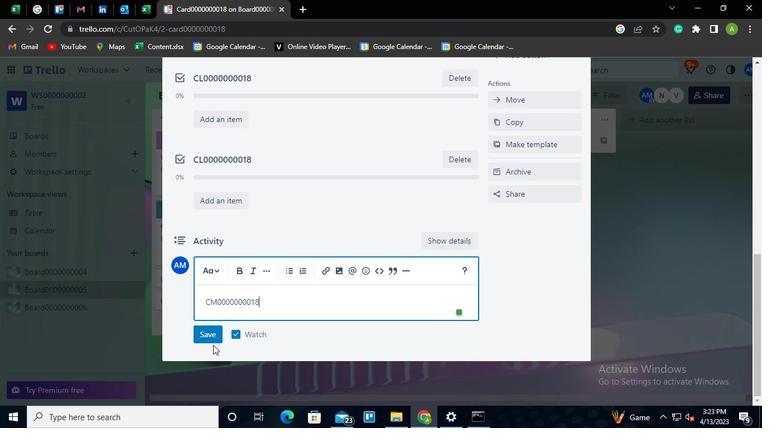 
Action: Mouse pressed left at (211, 335)
Screenshot: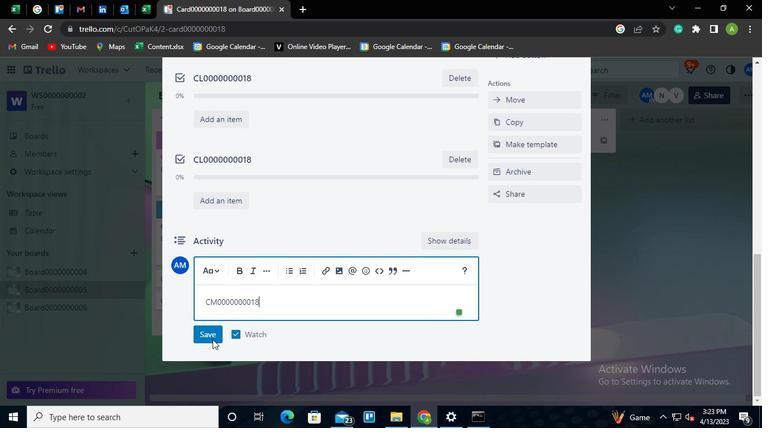 
Action: Mouse moved to (480, 428)
Screenshot: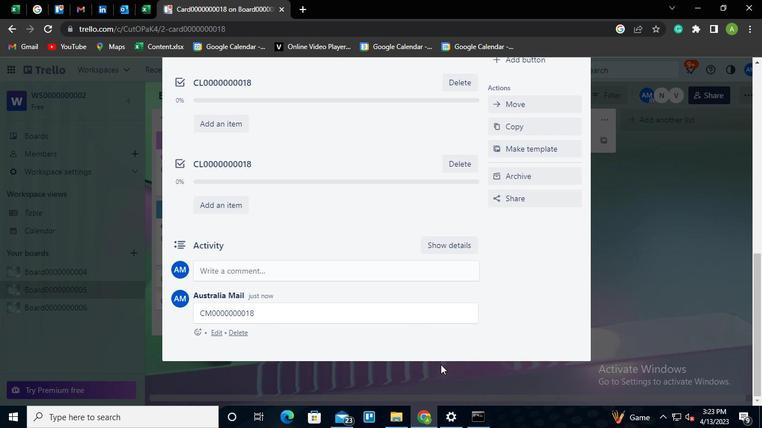 
Action: Mouse pressed left at (480, 428)
Screenshot: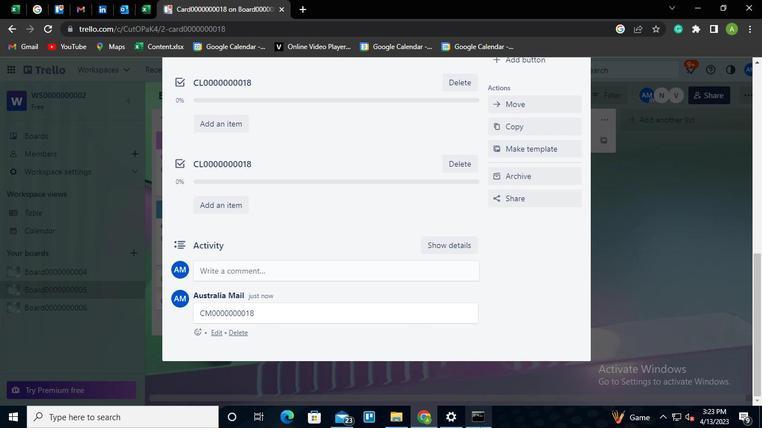 
Action: Mouse moved to (610, 82)
Screenshot: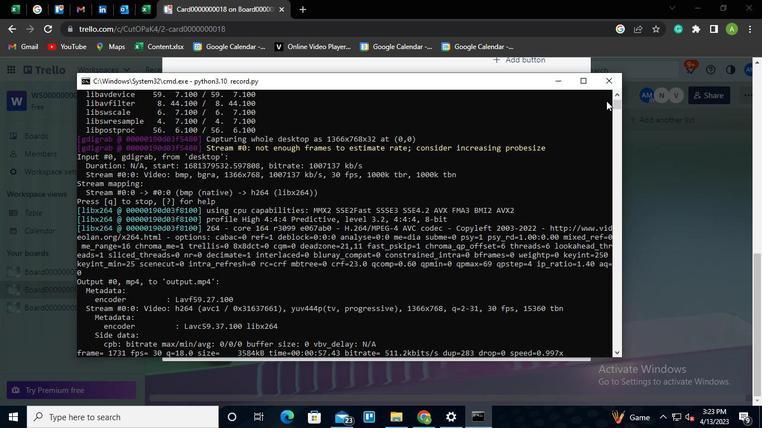 
Action: Mouse pressed left at (610, 82)
Screenshot: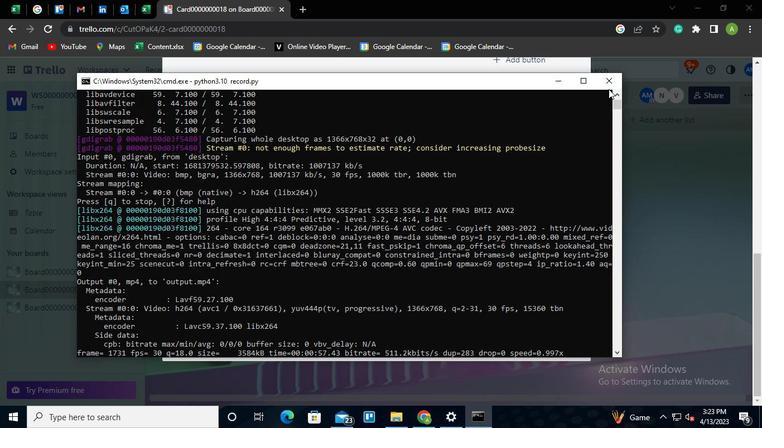 
